 Task: Set a recurring 'Out of office' reminder for every weekday at 1:00 PM.
Action: Mouse moved to (54, 116)
Screenshot: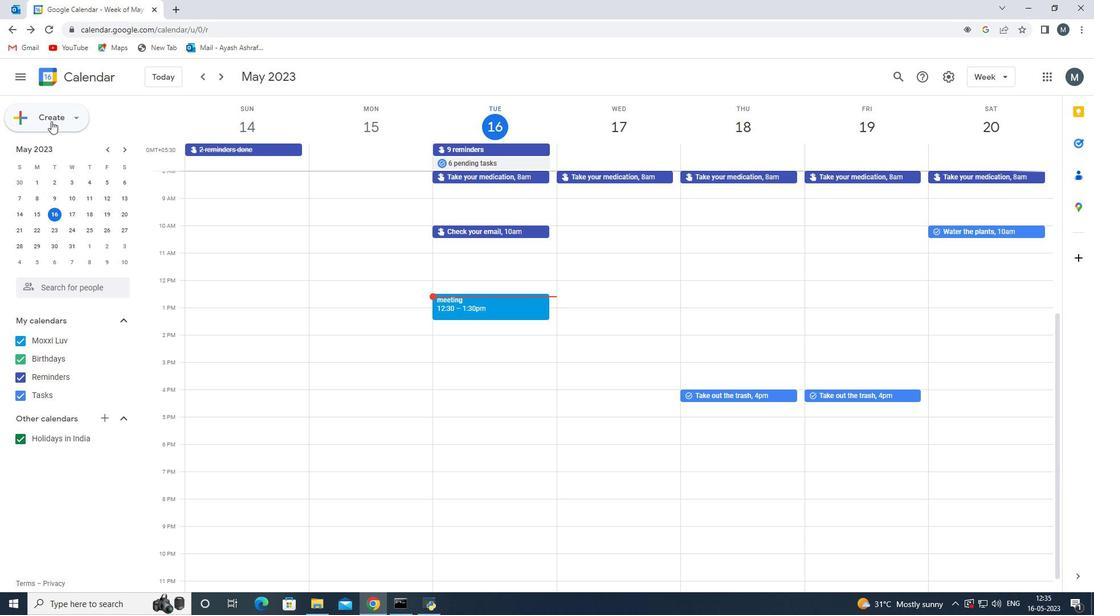 
Action: Mouse pressed left at (54, 116)
Screenshot: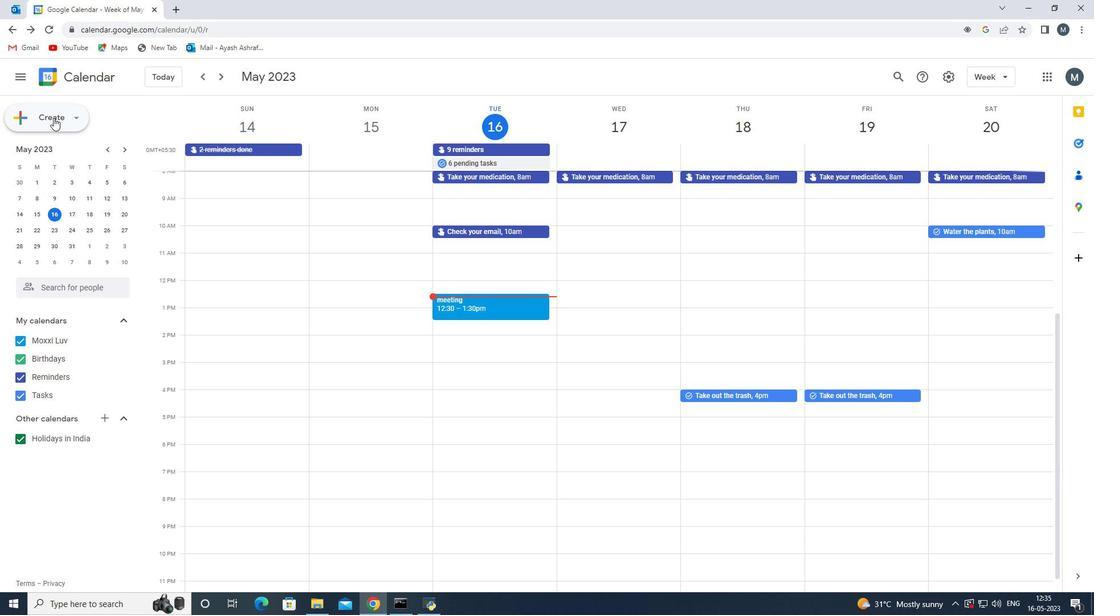 
Action: Mouse moved to (51, 152)
Screenshot: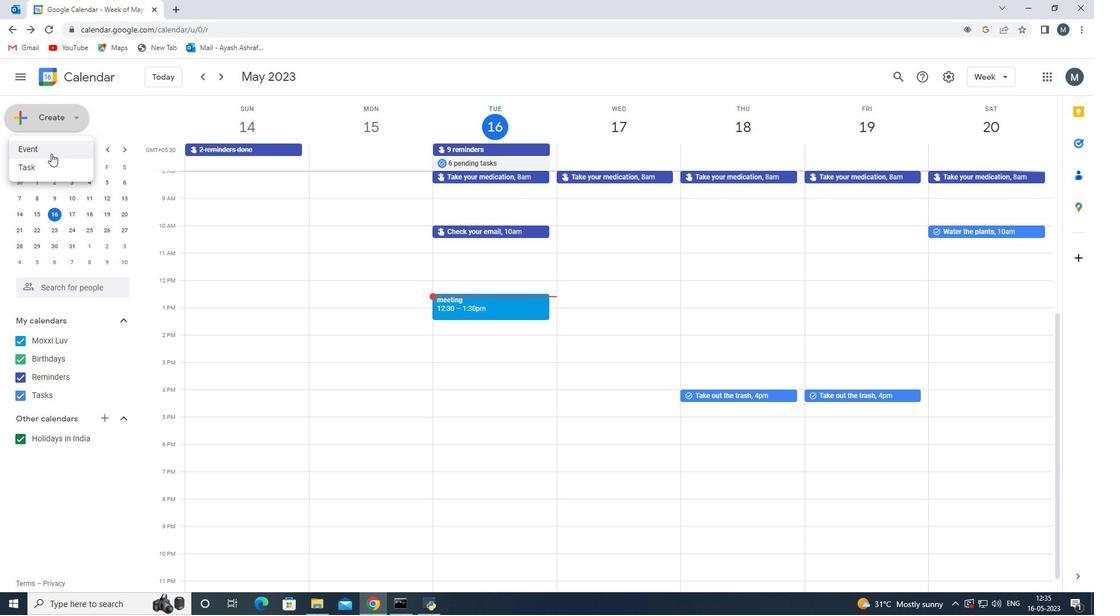 
Action: Mouse pressed left at (51, 152)
Screenshot: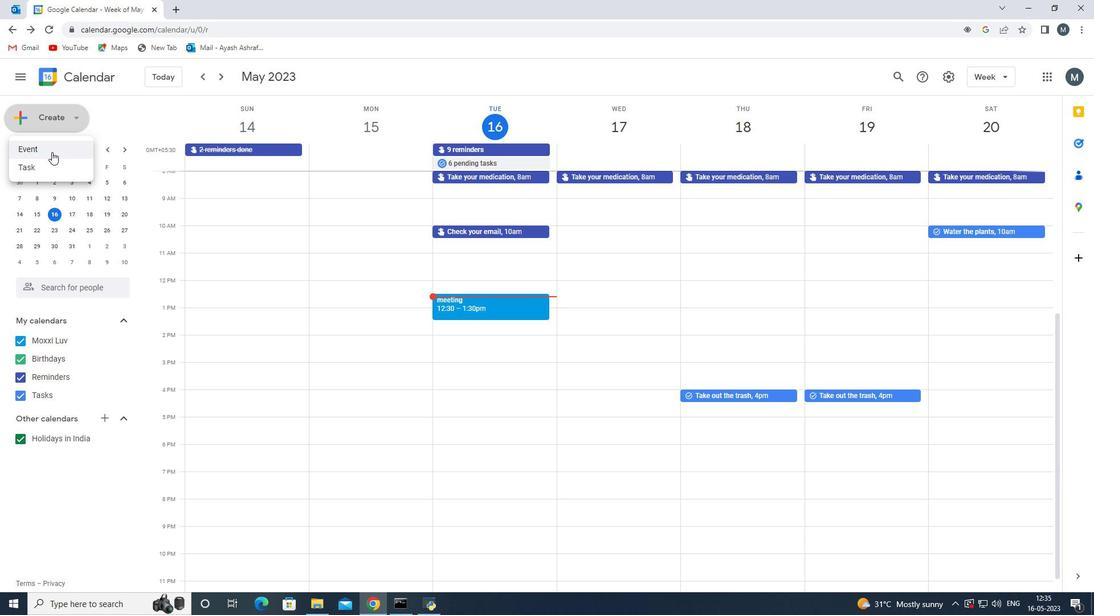 
Action: Mouse moved to (302, 253)
Screenshot: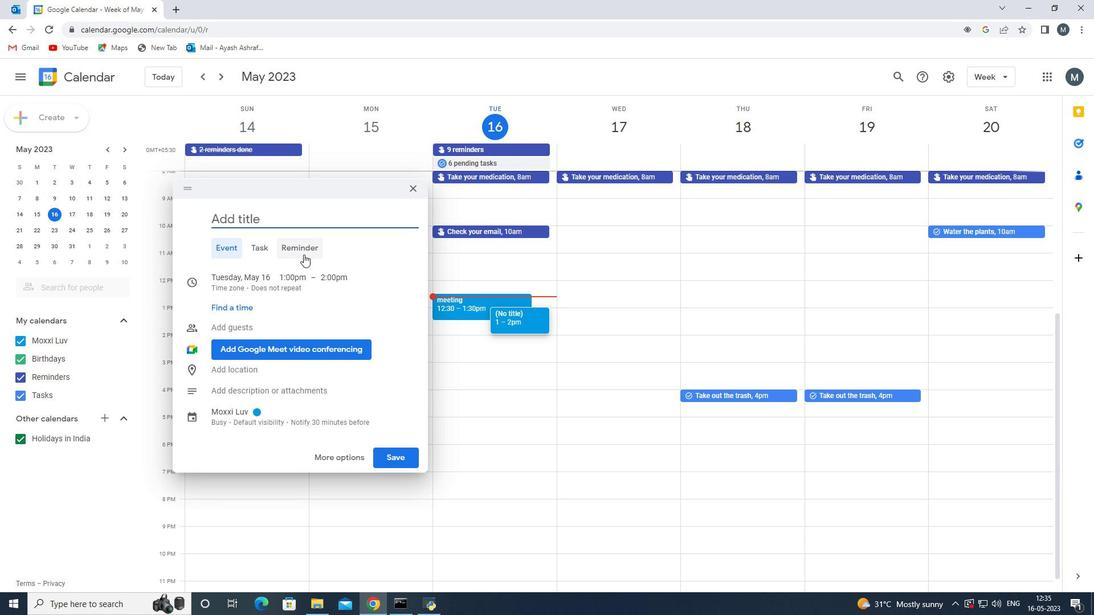 
Action: Mouse pressed left at (302, 253)
Screenshot: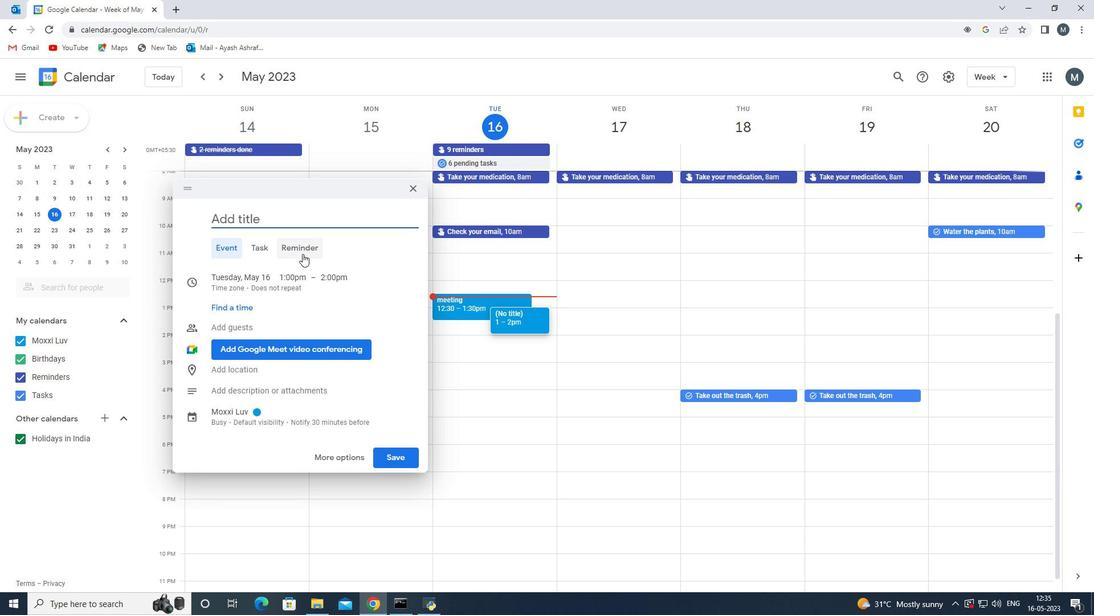 
Action: Mouse moved to (242, 219)
Screenshot: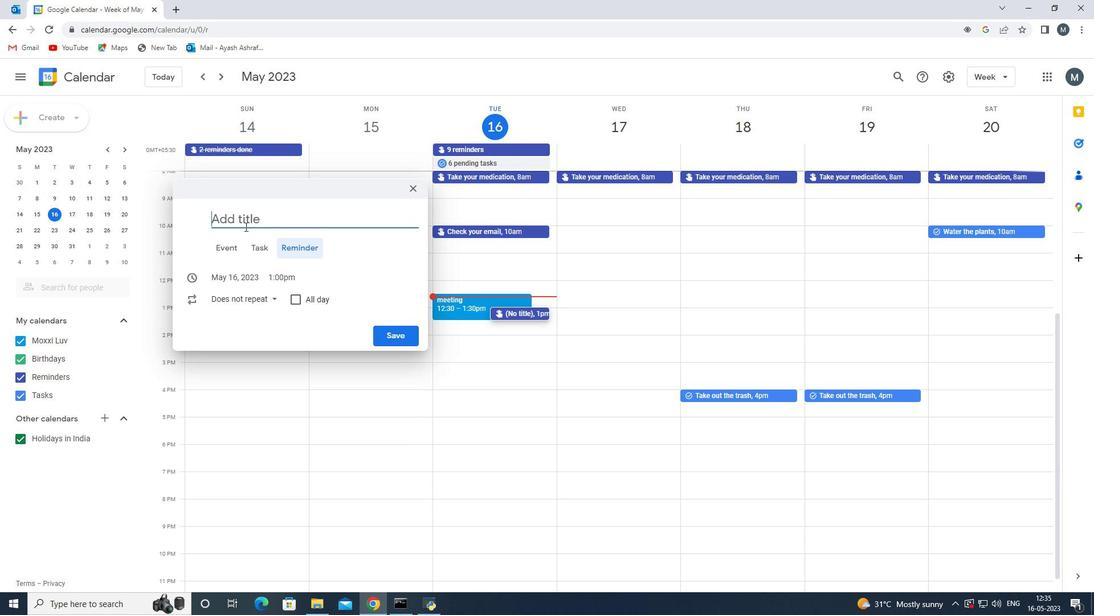 
Action: Mouse pressed left at (242, 219)
Screenshot: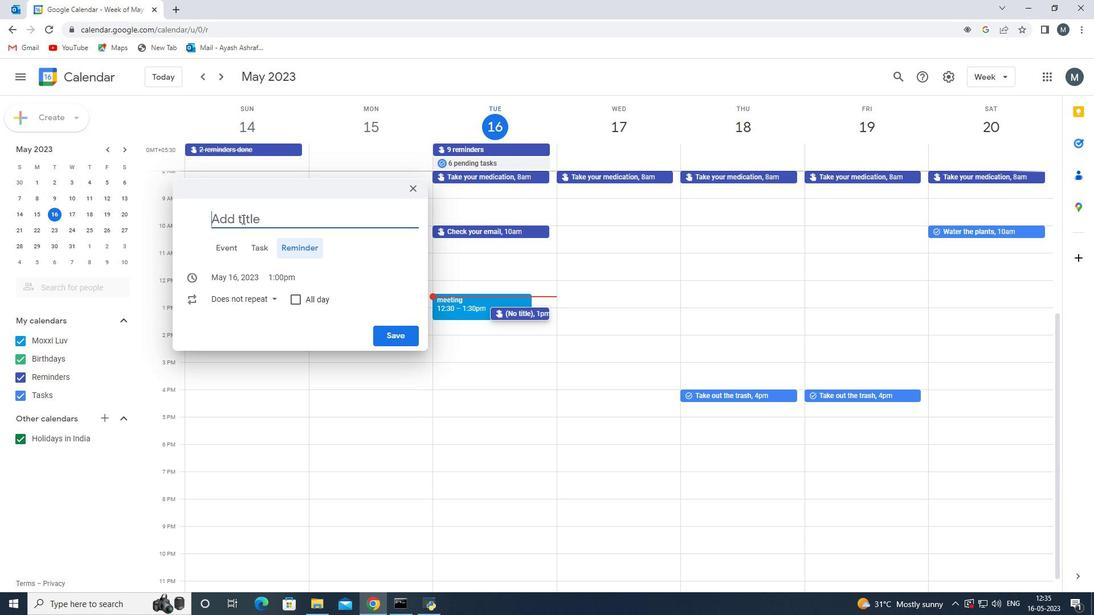 
Action: Key pressed <Key.shift><Key.shift><Key.shift><Key.shift><Key.shift><Key.shift><Key.shift><Key.shift><Key.shift><Key.shift><Key.shift><Key.shift>Out<Key.space>of<Key.space>office<Key.space>
Screenshot: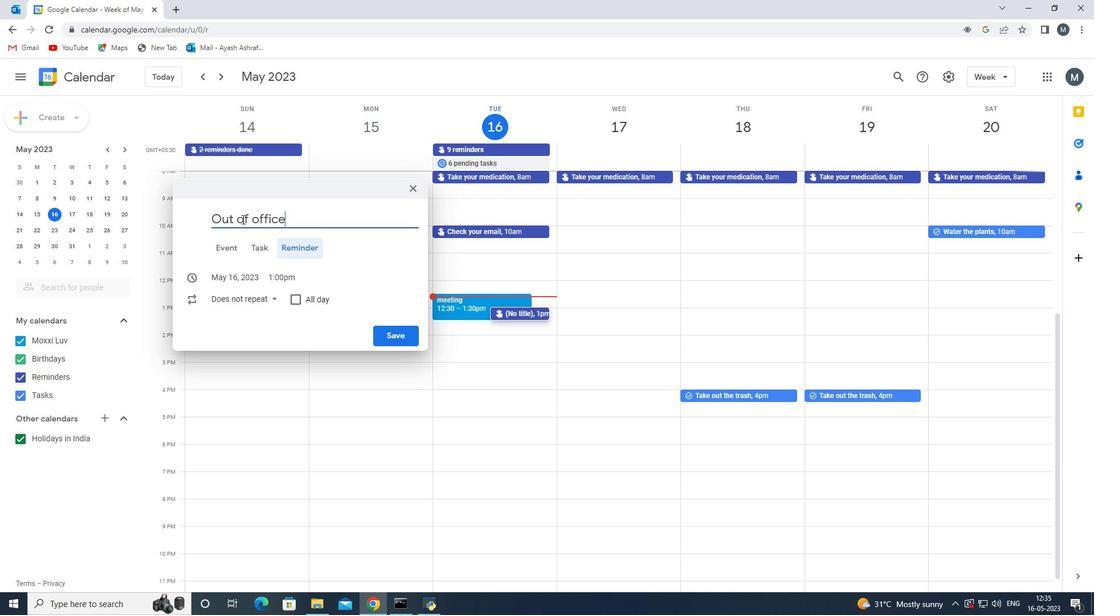 
Action: Mouse moved to (228, 283)
Screenshot: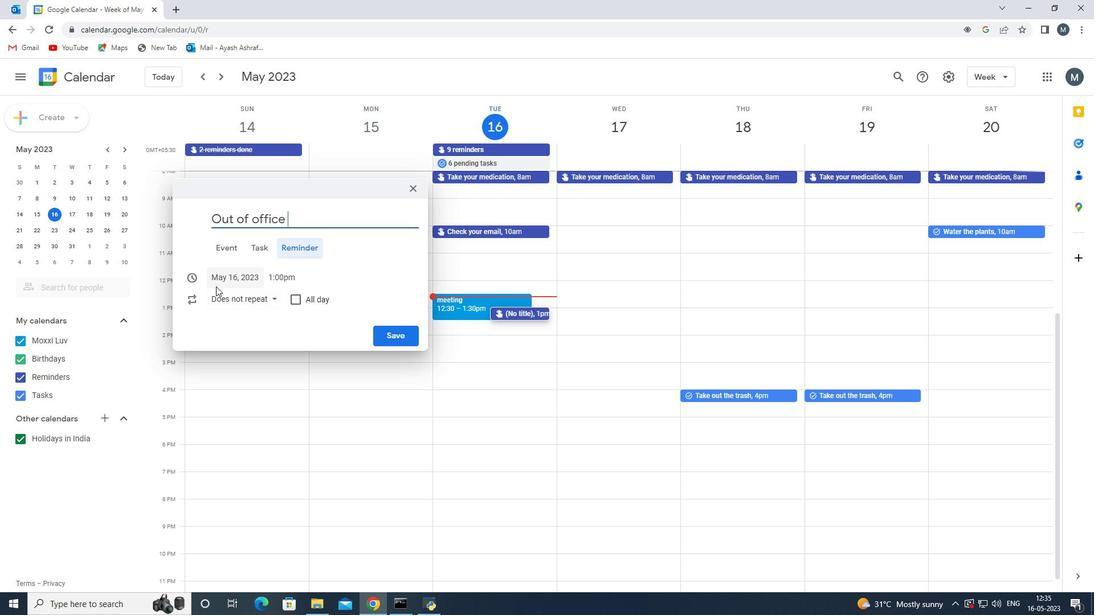 
Action: Mouse pressed left at (228, 283)
Screenshot: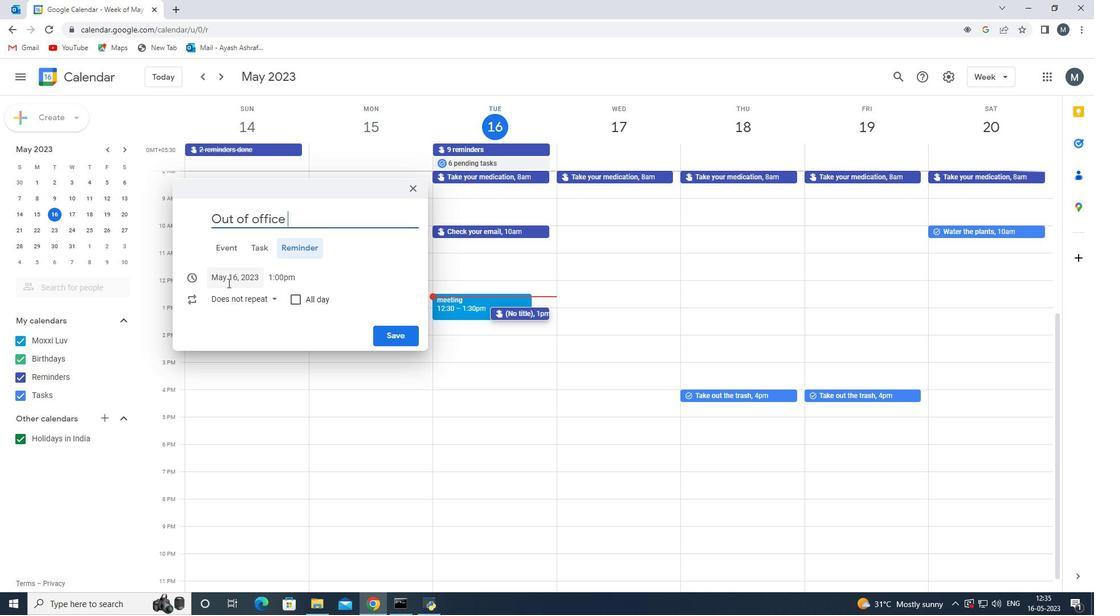 
Action: Mouse moved to (271, 352)
Screenshot: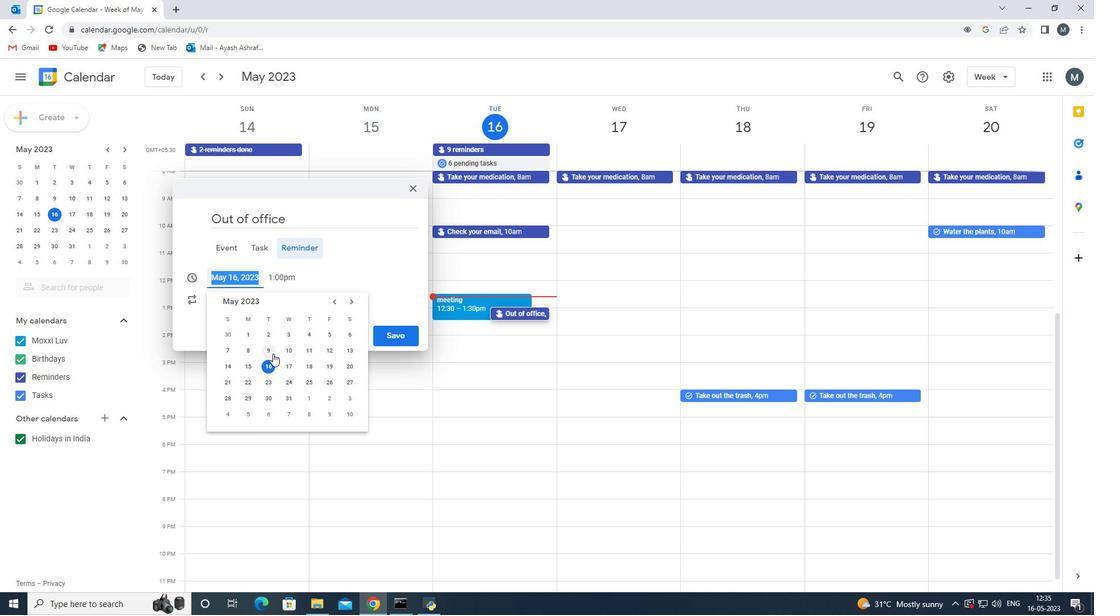 
Action: Mouse pressed left at (271, 352)
Screenshot: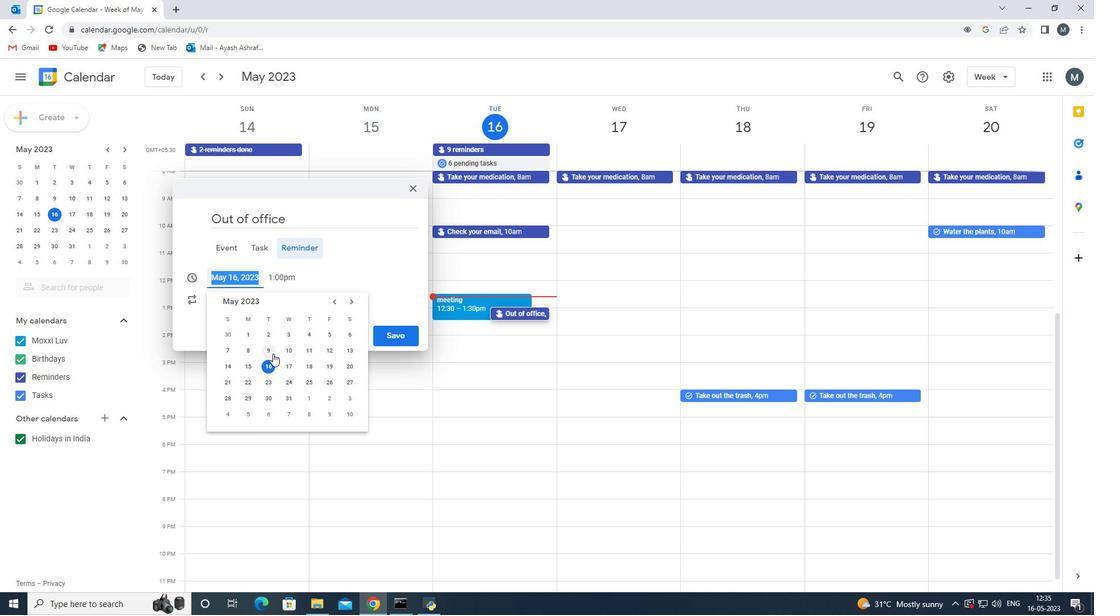 
Action: Mouse moved to (273, 281)
Screenshot: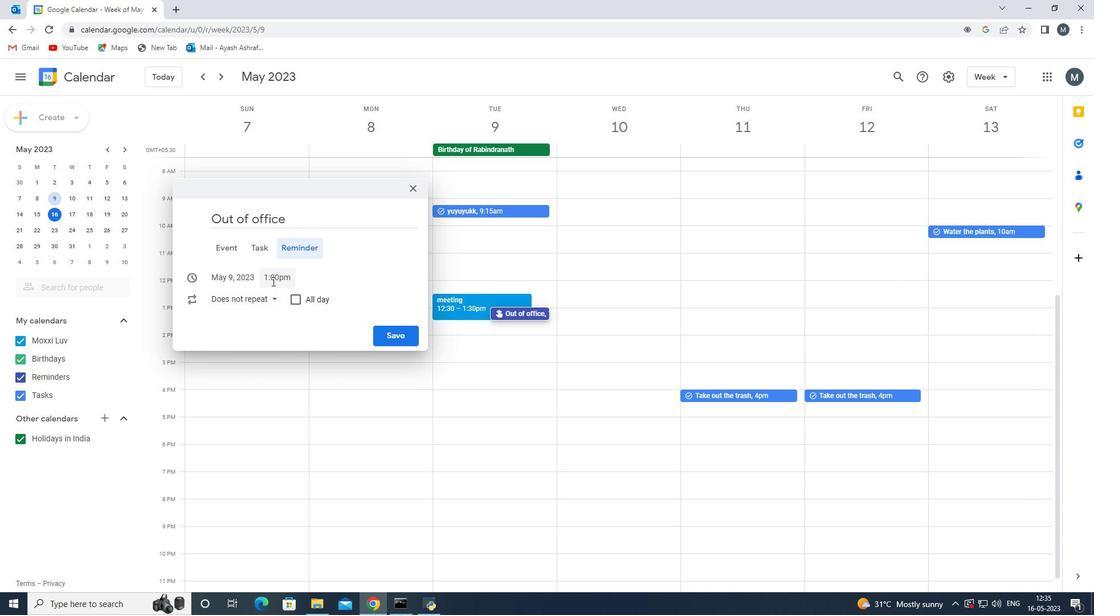 
Action: Mouse pressed left at (273, 281)
Screenshot: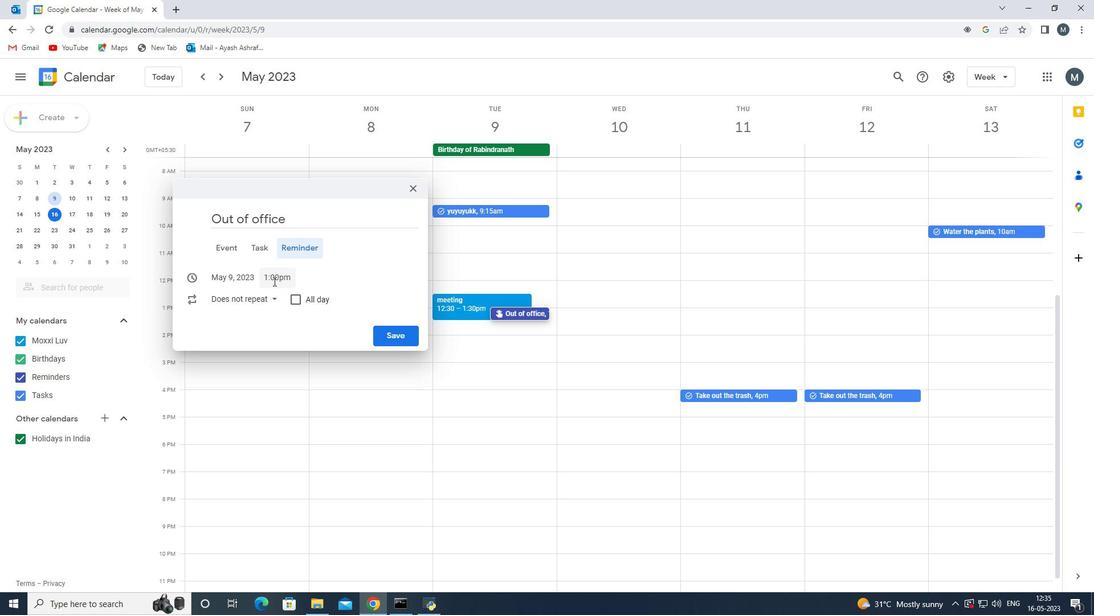 
Action: Mouse moved to (278, 328)
Screenshot: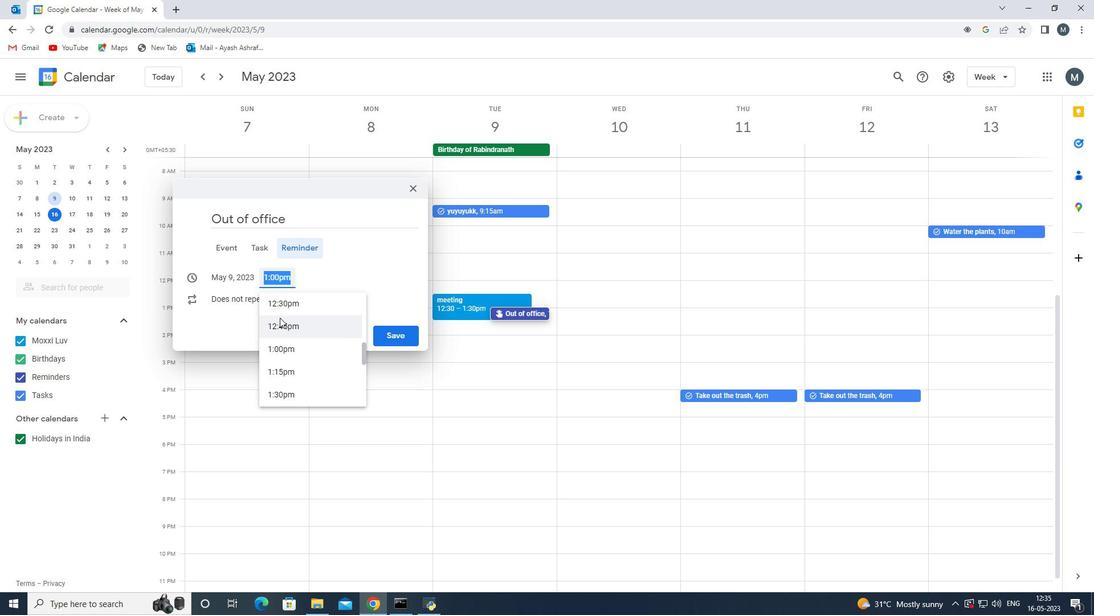 
Action: Mouse pressed left at (278, 328)
Screenshot: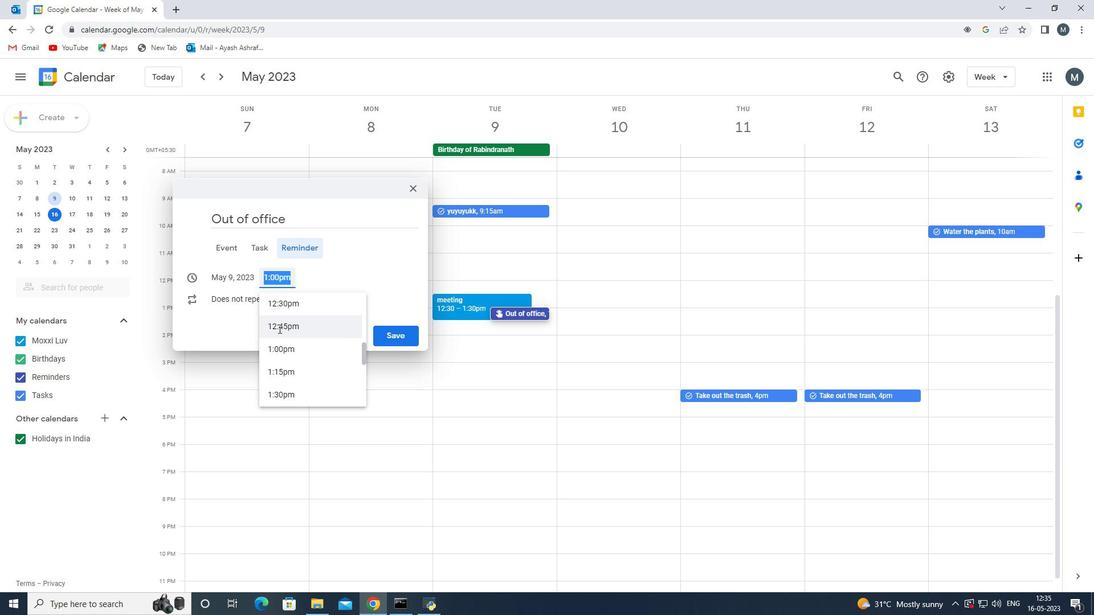 
Action: Mouse moved to (291, 299)
Screenshot: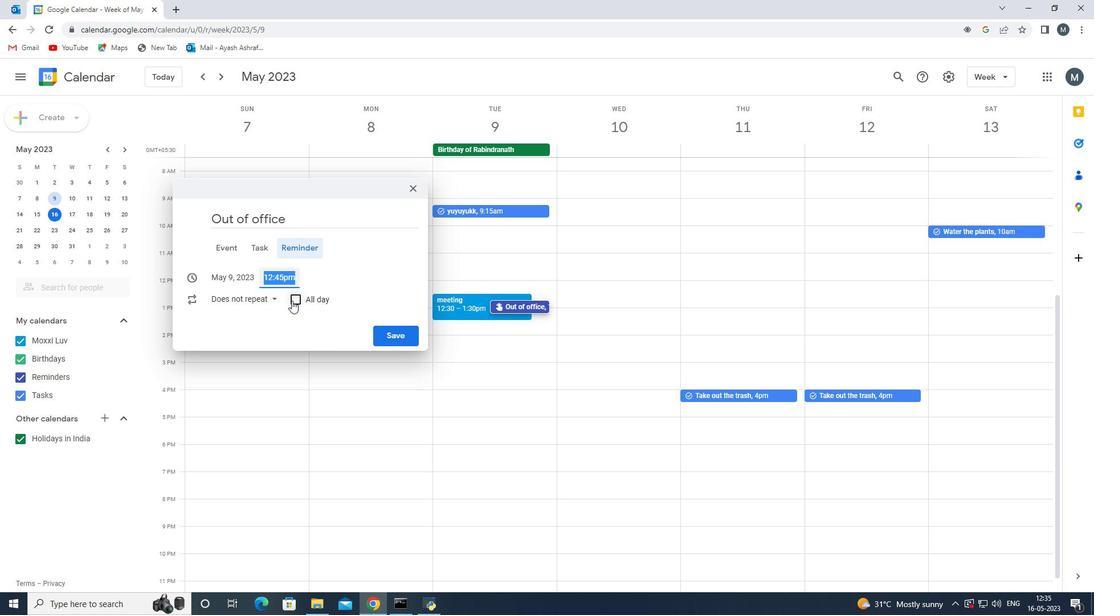 
Action: Mouse pressed left at (291, 299)
Screenshot: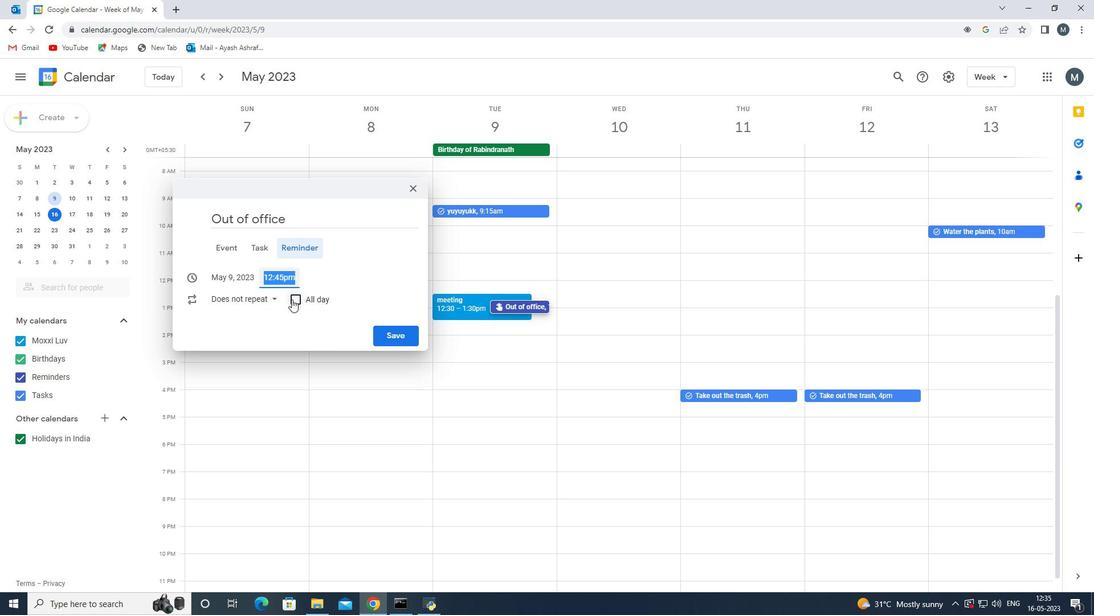 
Action: Mouse moved to (271, 263)
Screenshot: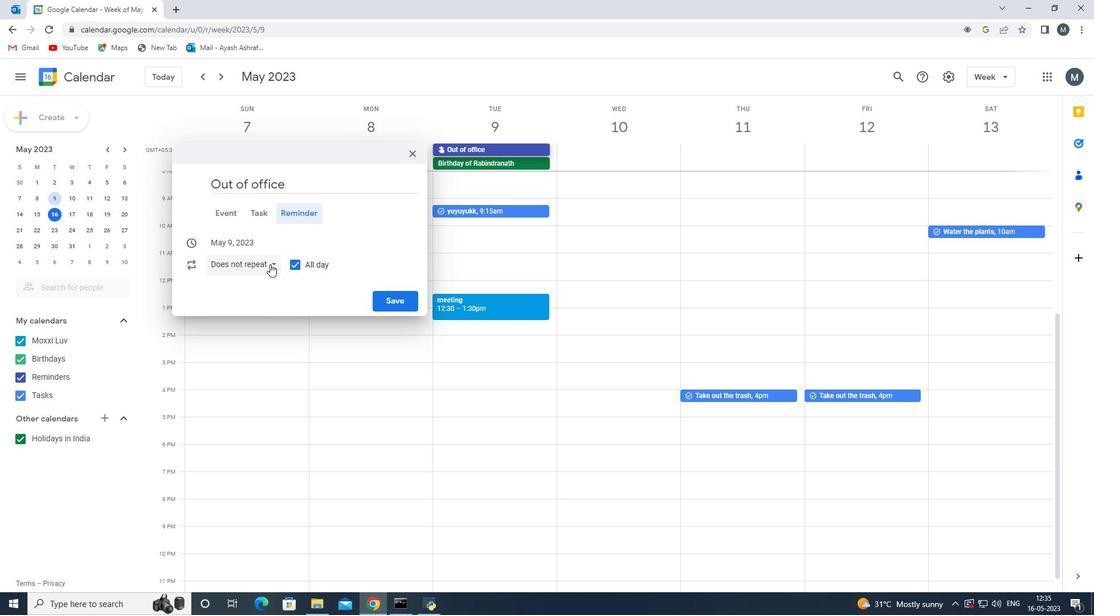 
Action: Mouse pressed left at (271, 263)
Screenshot: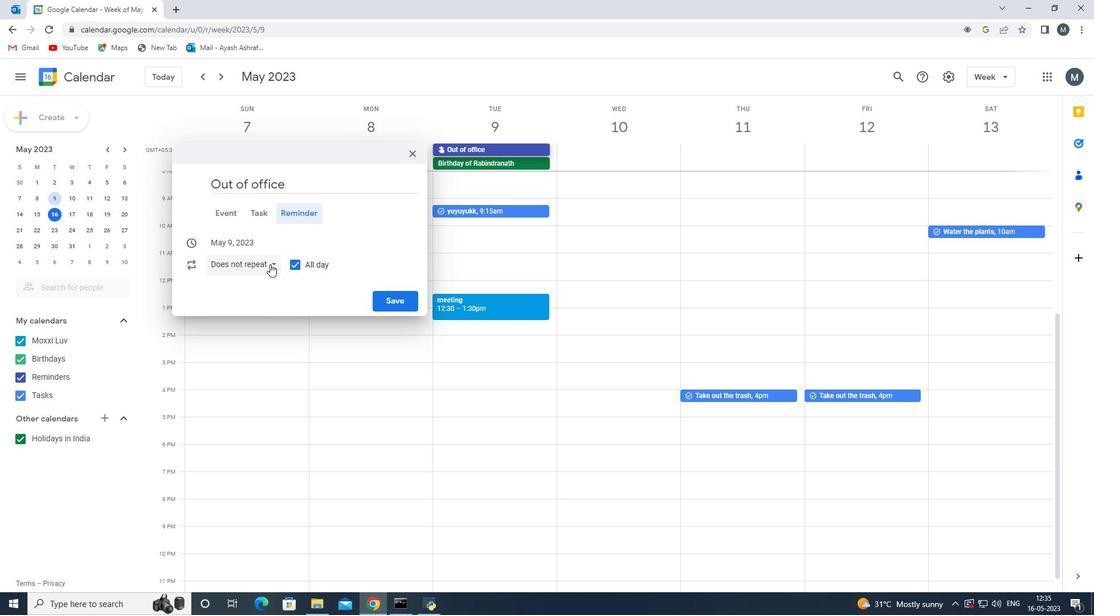 
Action: Mouse moved to (257, 368)
Screenshot: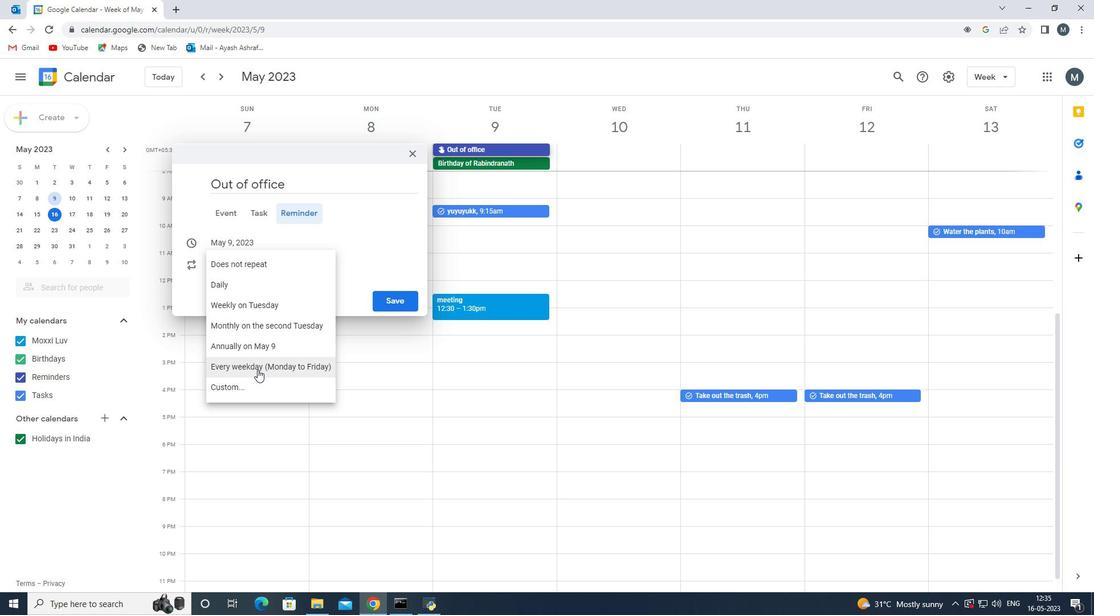 
Action: Mouse pressed left at (257, 368)
Screenshot: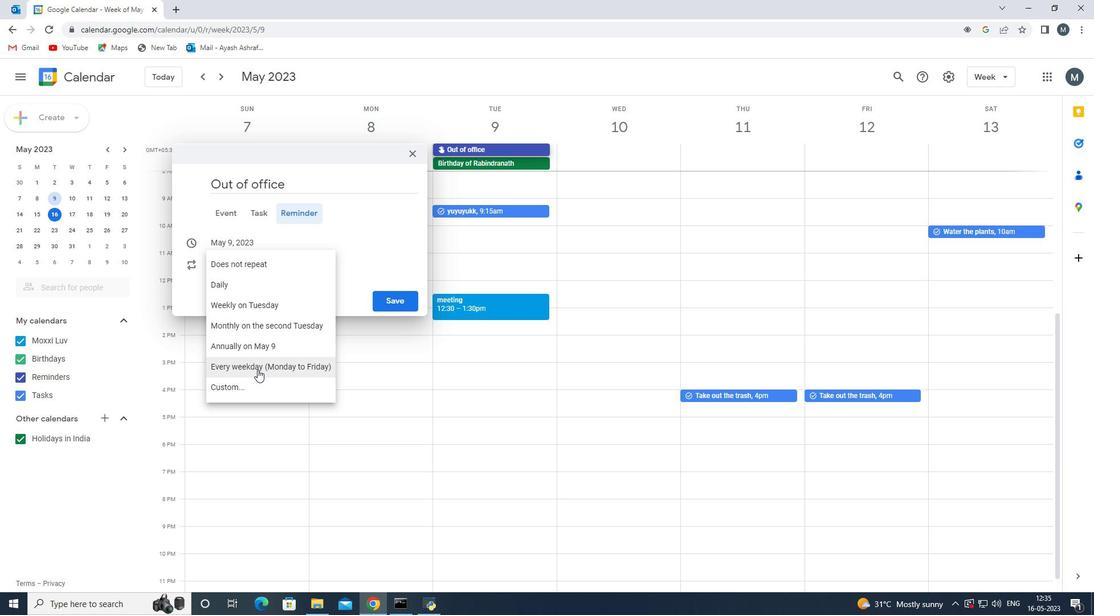 
Action: Mouse moved to (384, 303)
Screenshot: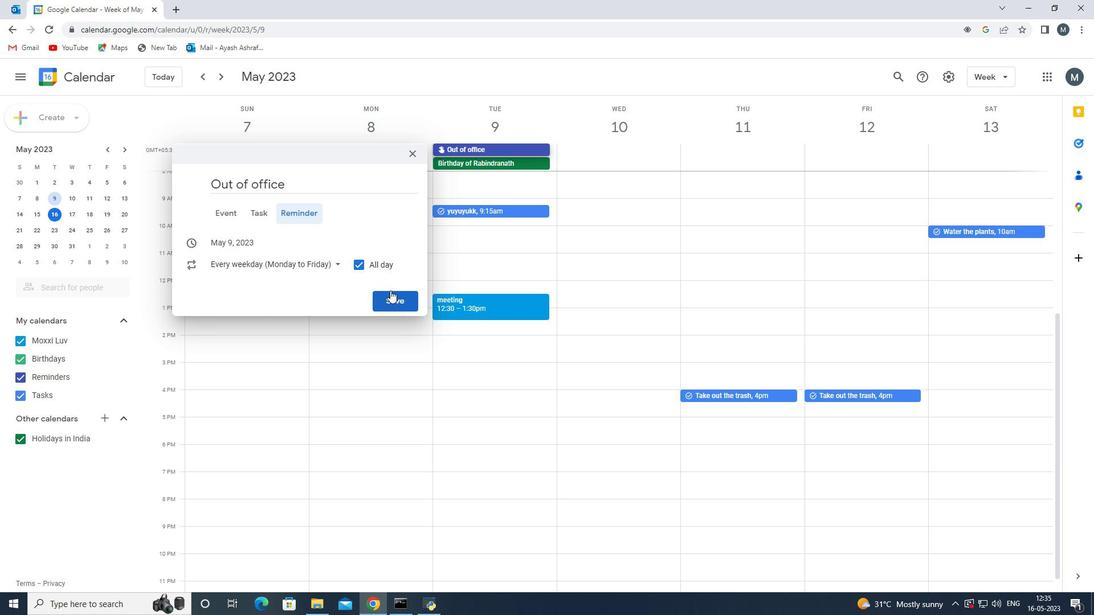 
Action: Mouse pressed left at (384, 303)
Screenshot: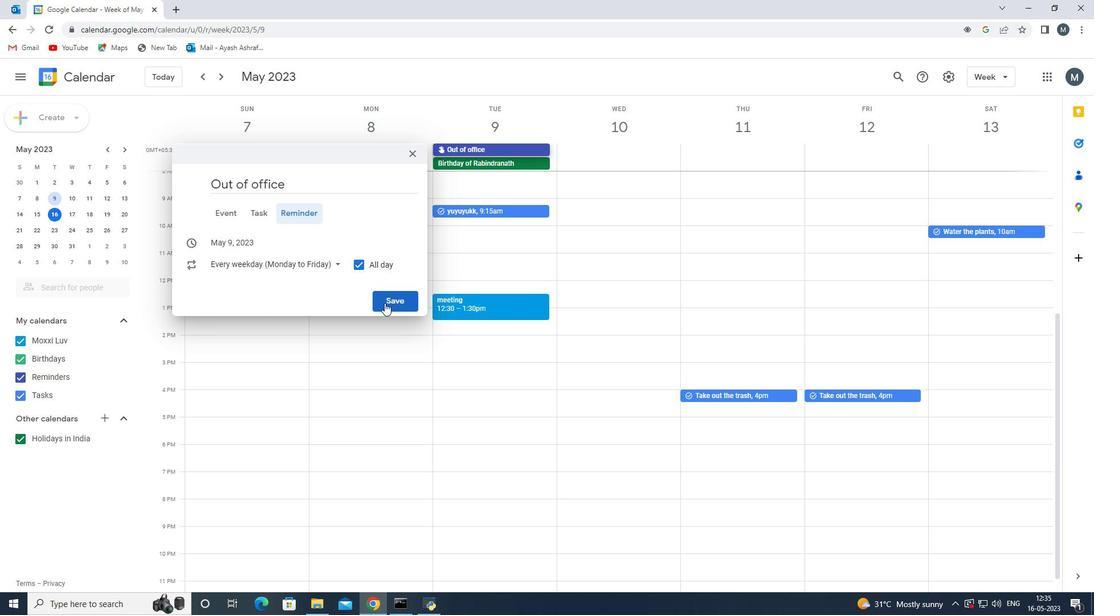 
Action: Mouse moved to (200, 341)
Screenshot: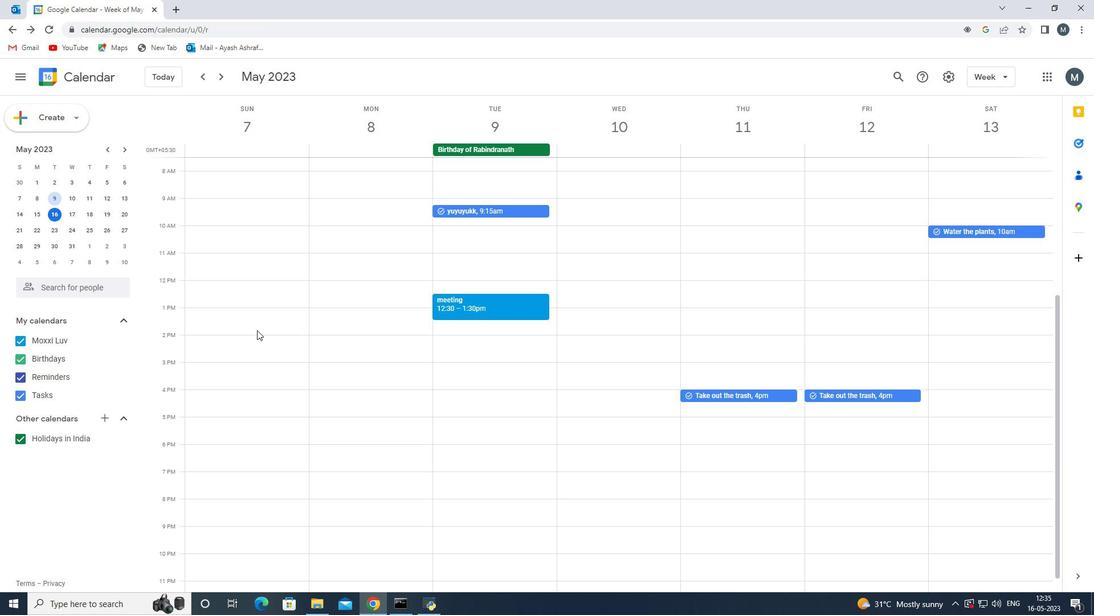 
Action: Mouse scrolled (200, 342) with delta (0, 0)
Screenshot: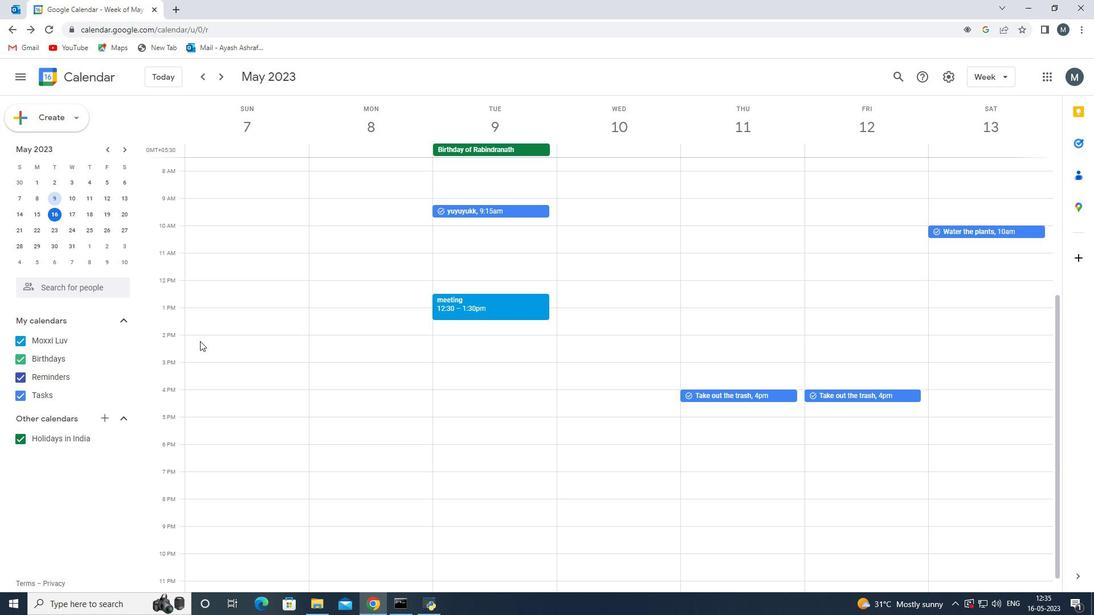 
Action: Mouse scrolled (200, 342) with delta (0, 0)
Screenshot: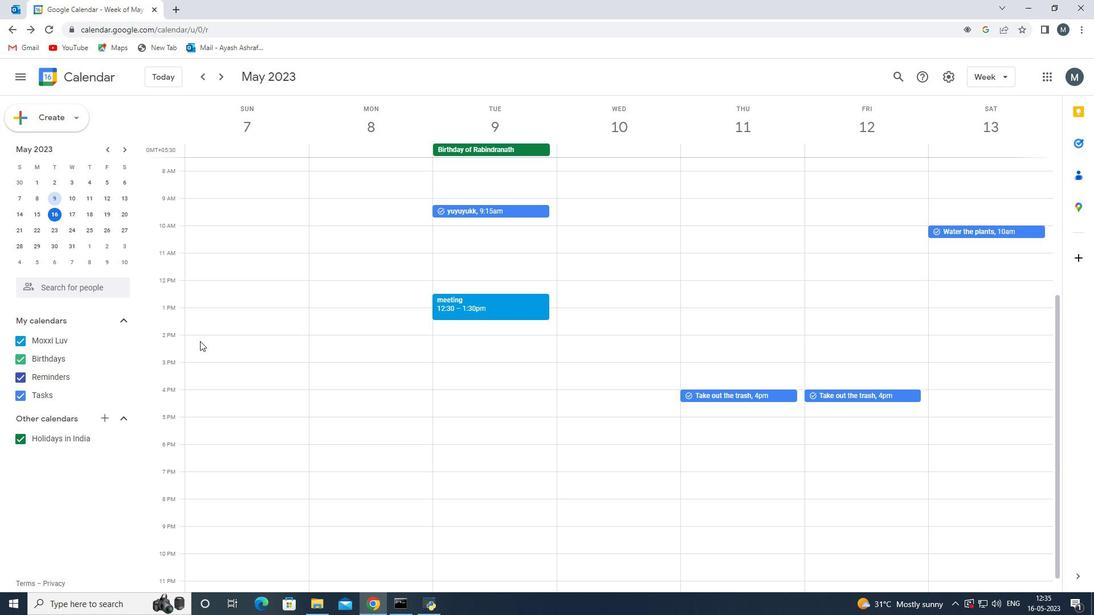
Action: Mouse scrolled (200, 342) with delta (0, 0)
Screenshot: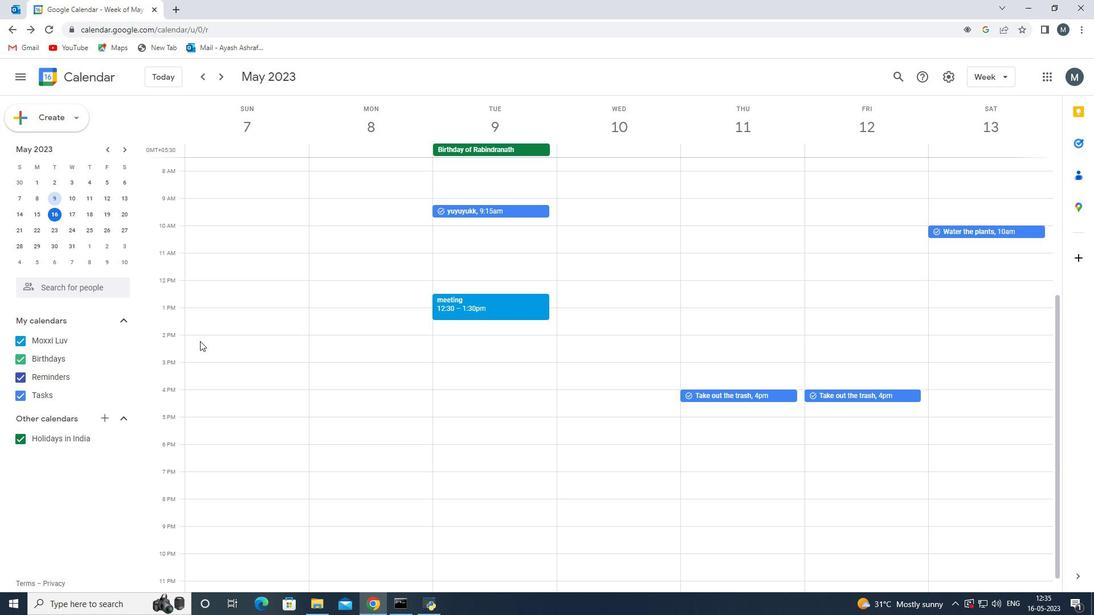 
Action: Mouse scrolled (200, 342) with delta (0, 0)
Screenshot: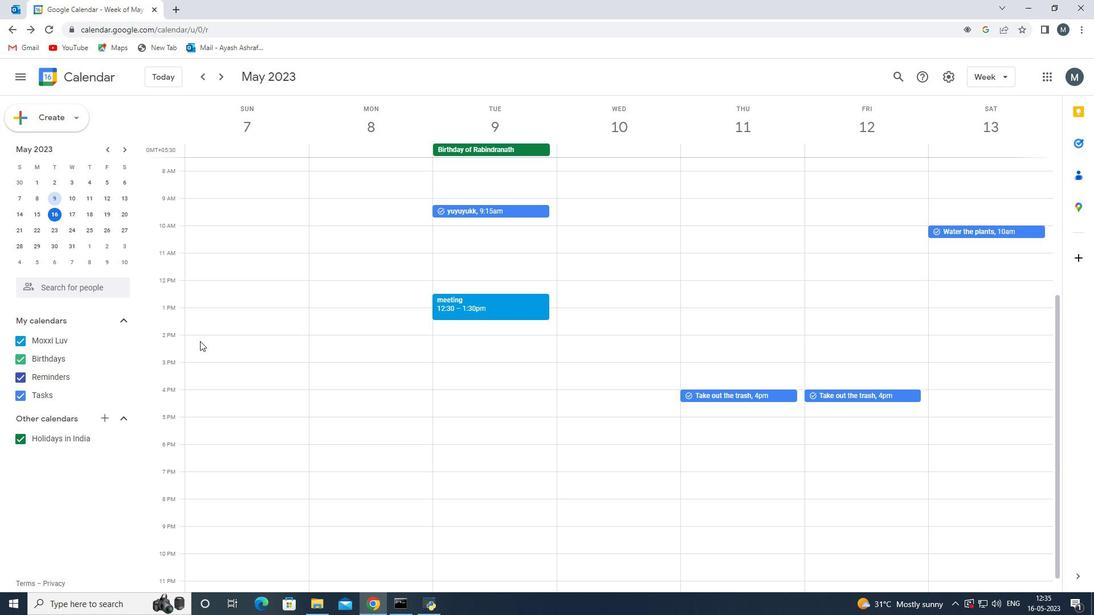 
Action: Mouse moved to (96, 250)
Screenshot: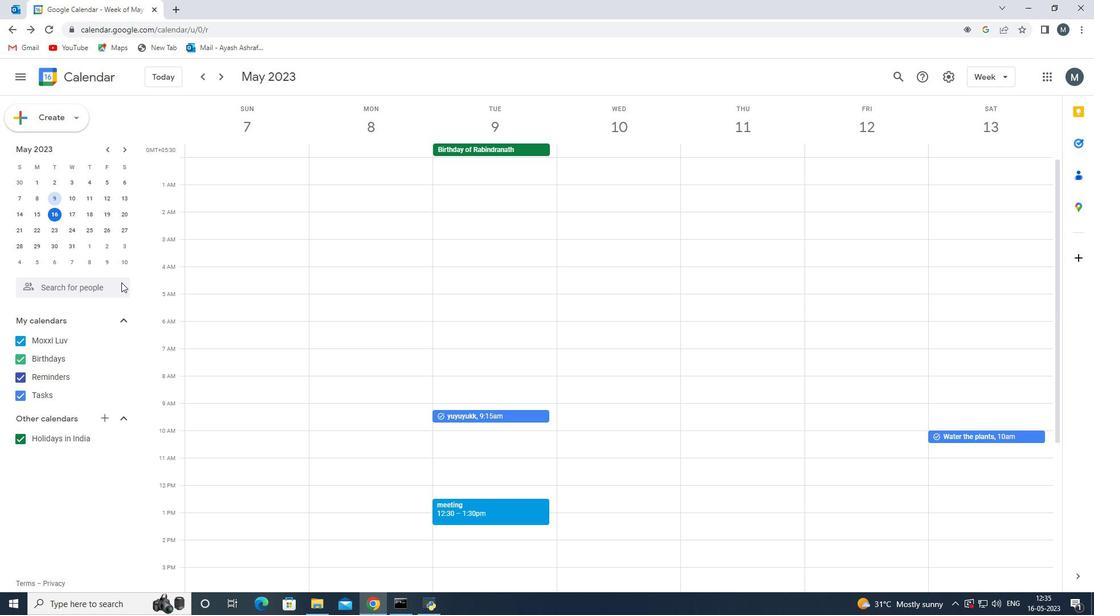 
Action: Mouse scrolled (96, 250) with delta (0, 0)
Screenshot: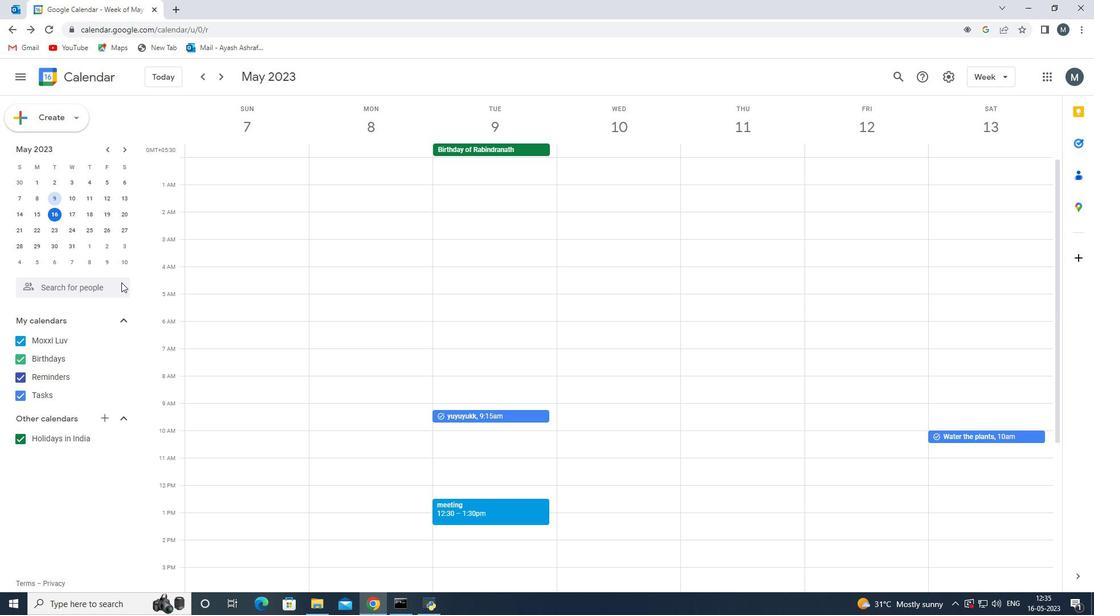 
Action: Mouse scrolled (96, 250) with delta (0, 0)
Screenshot: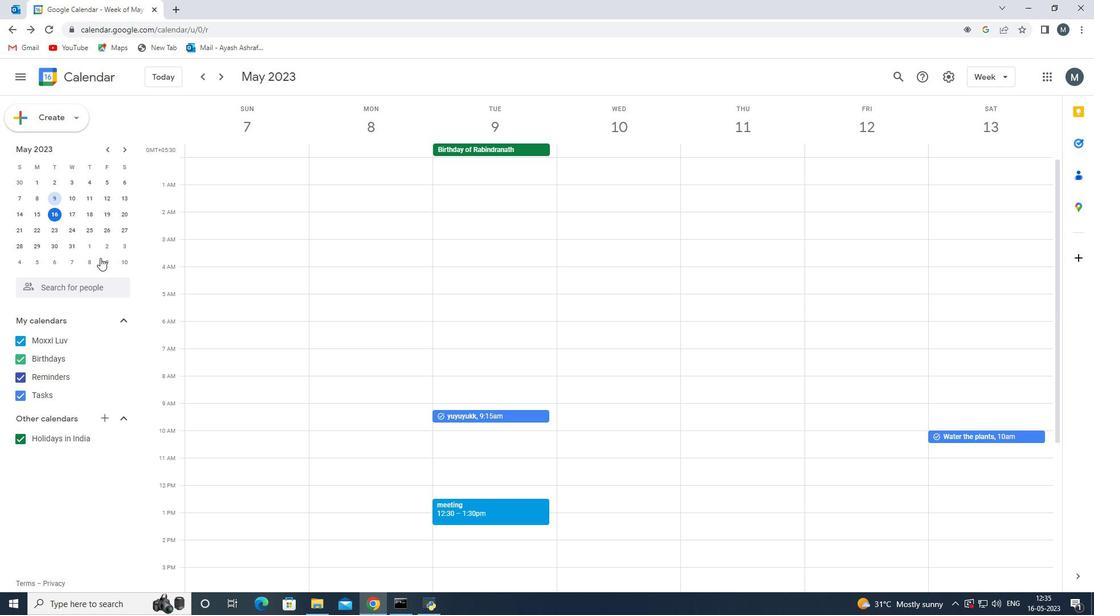 
Action: Mouse moved to (109, 385)
Screenshot: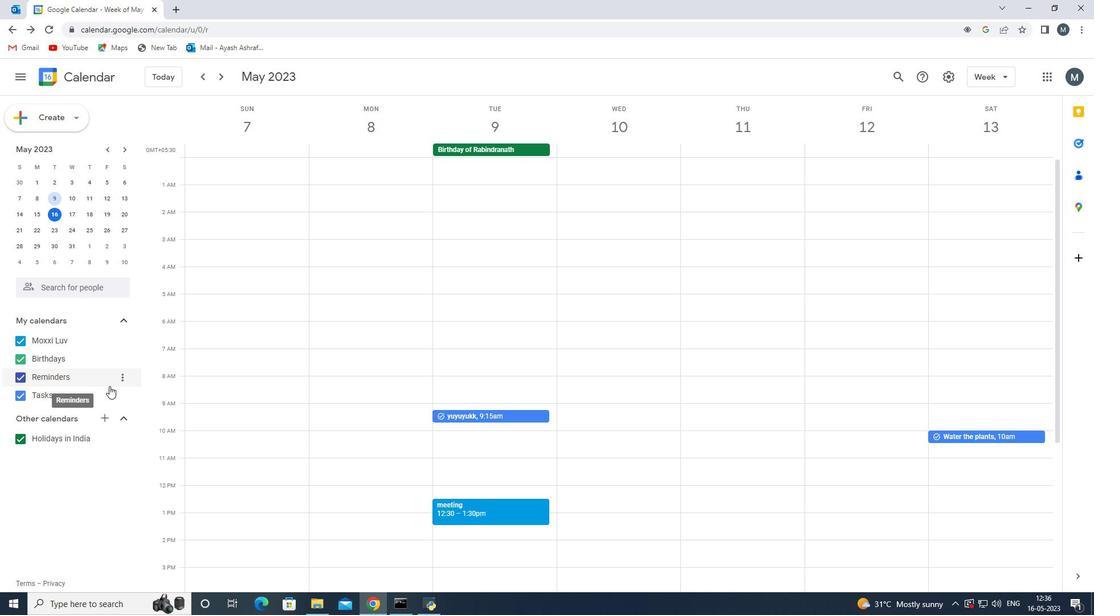 
Action: Mouse scrolled (109, 384) with delta (0, 0)
Screenshot: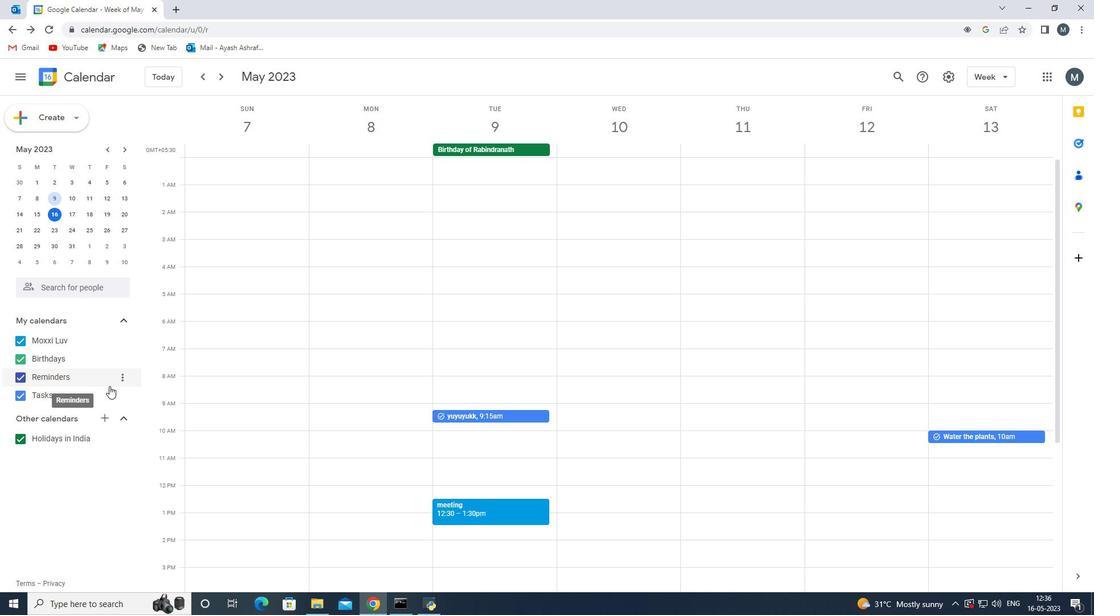 
Action: Mouse scrolled (109, 384) with delta (0, 0)
Screenshot: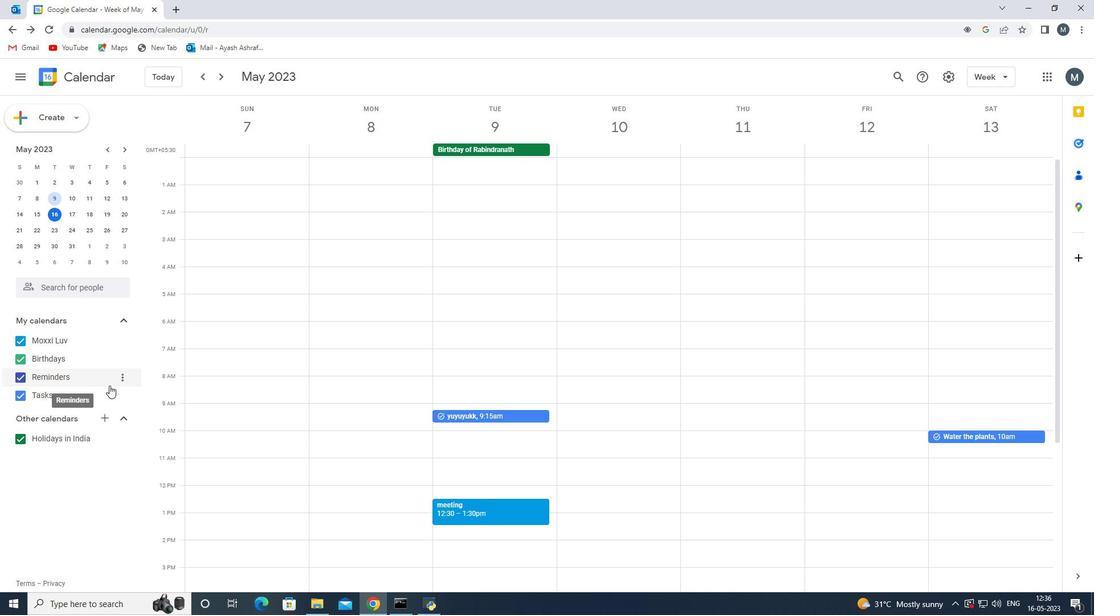 
Action: Mouse moved to (102, 185)
Screenshot: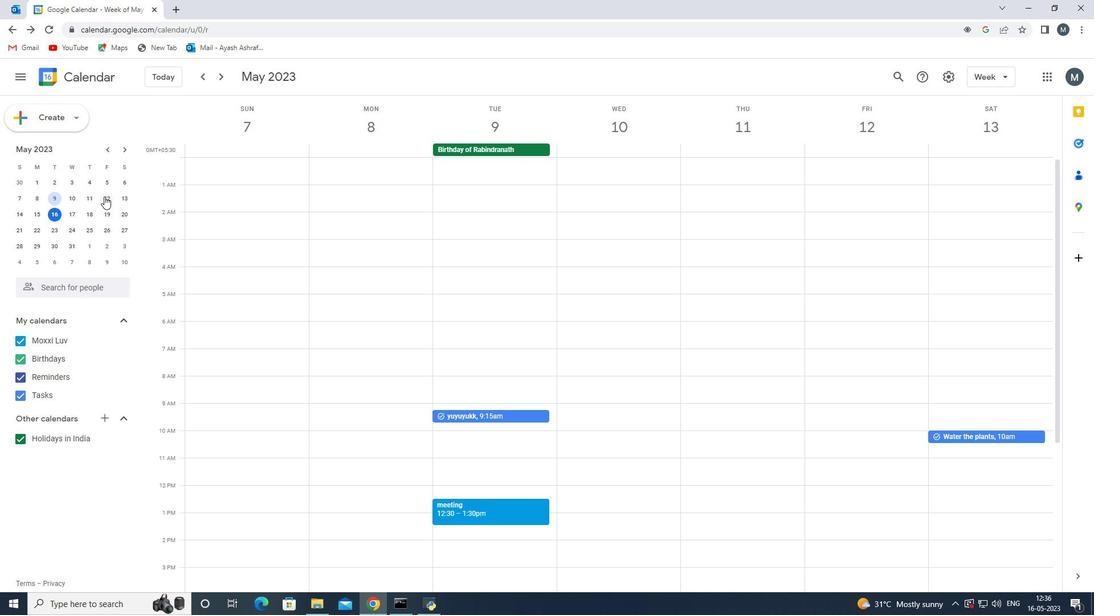 
Action: Mouse scrolled (102, 186) with delta (0, 0)
Screenshot: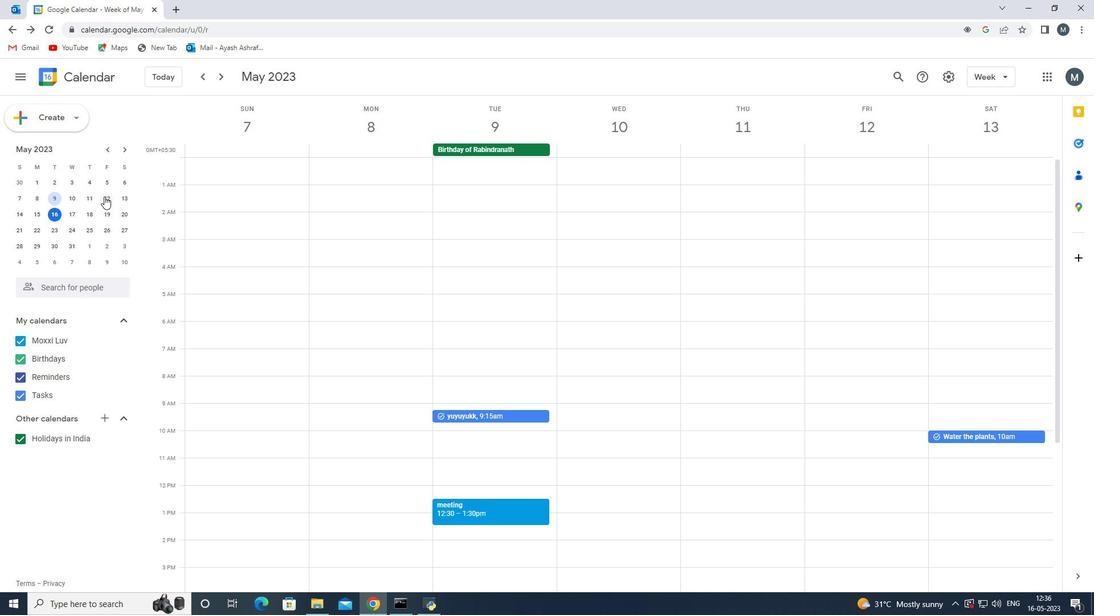 
Action: Mouse moved to (60, 120)
Screenshot: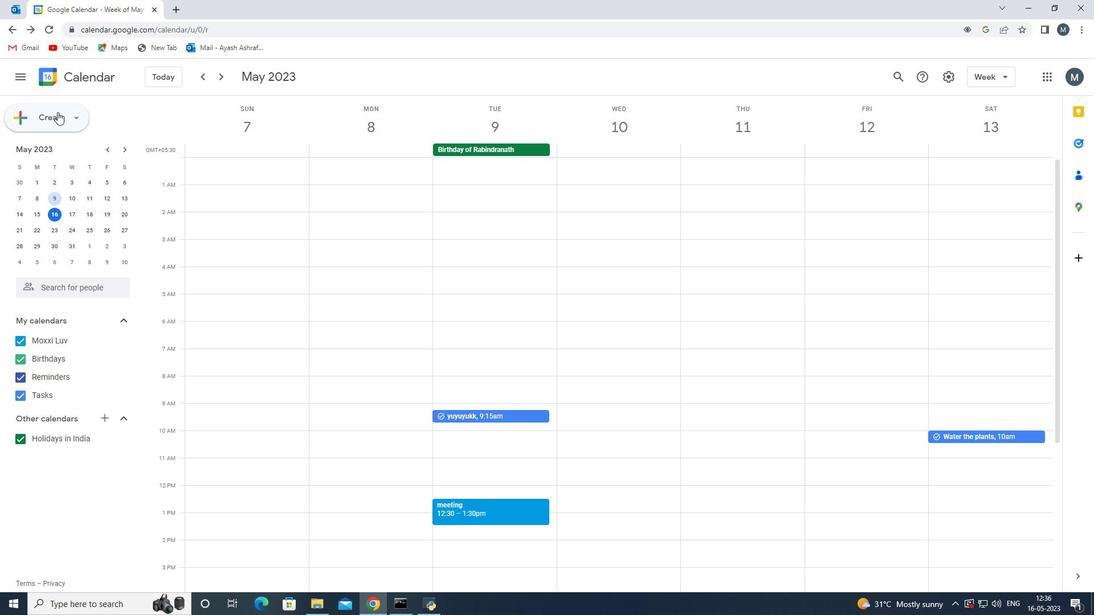 
Action: Mouse pressed left at (60, 120)
Screenshot: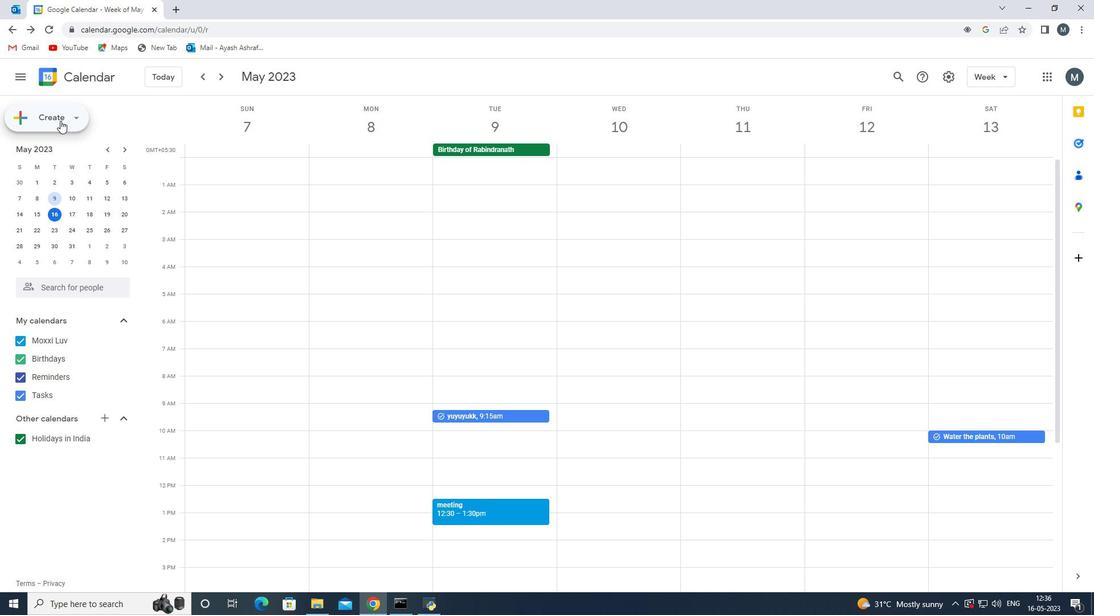 
Action: Mouse moved to (59, 153)
Screenshot: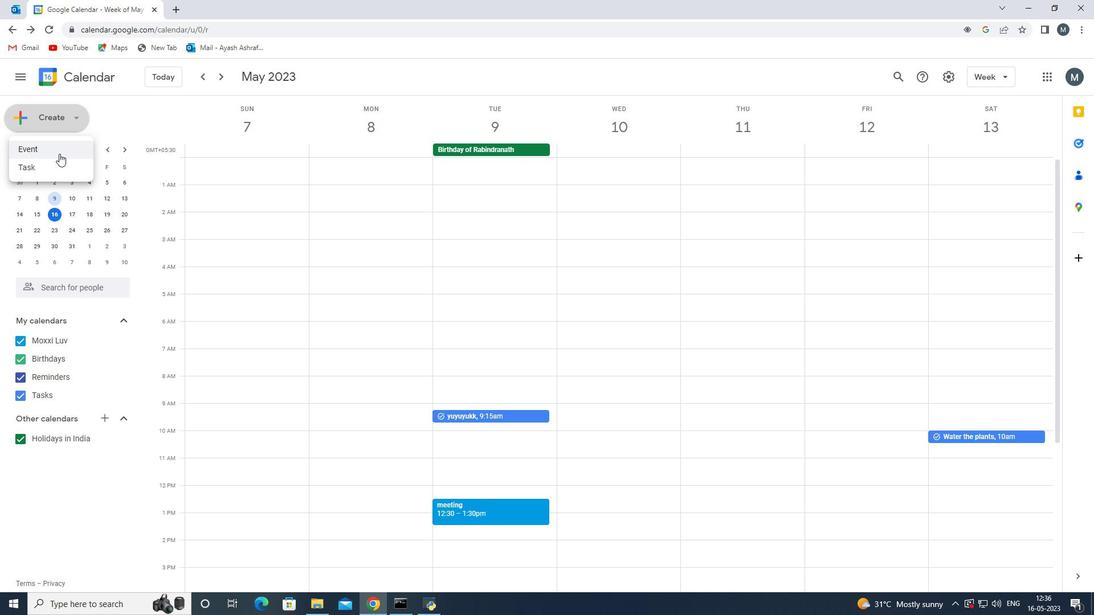 
Action: Mouse pressed left at (59, 153)
Screenshot: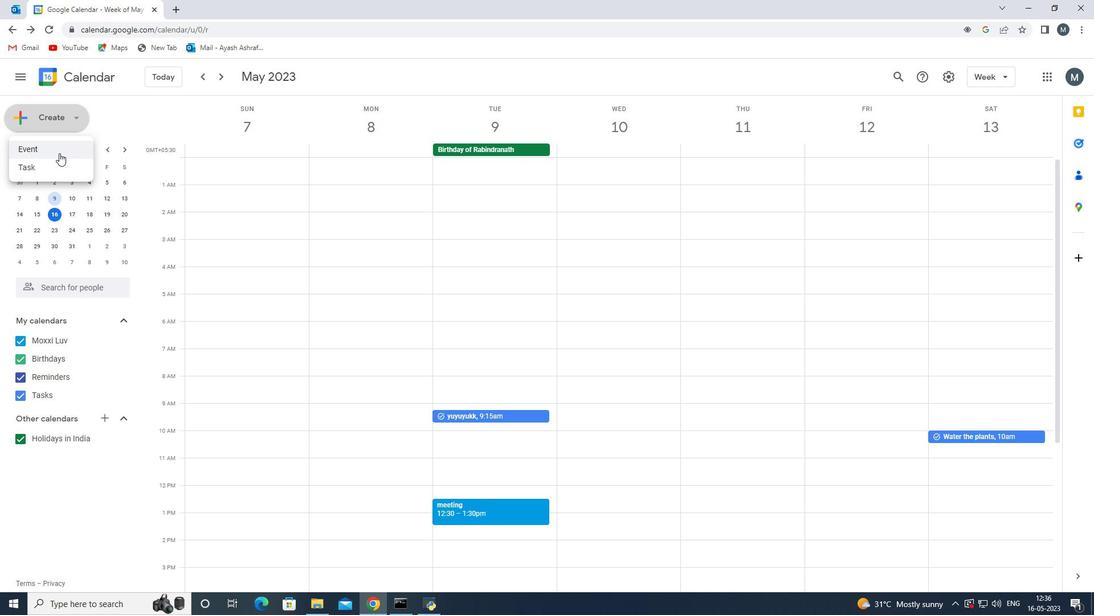 
Action: Mouse moved to (262, 355)
Screenshot: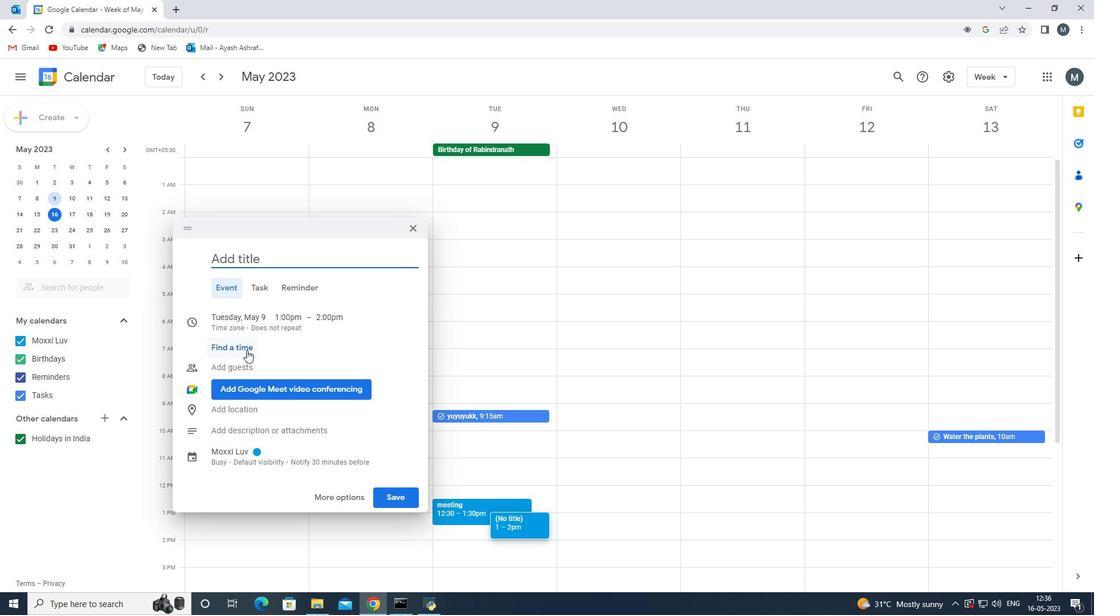 
Action: Mouse scrolled (262, 354) with delta (0, 0)
Screenshot: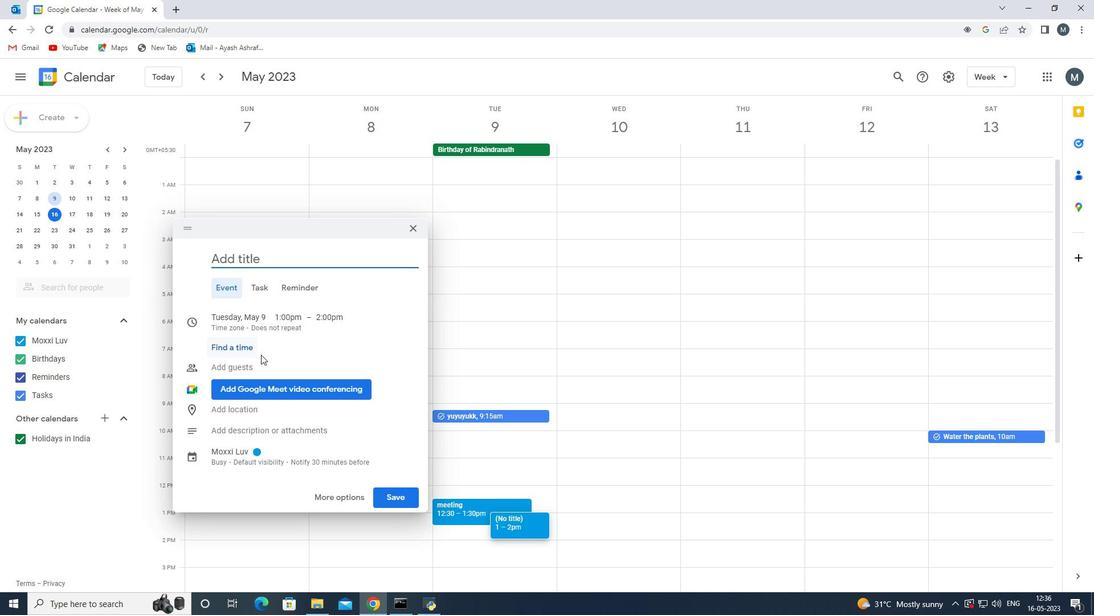 
Action: Mouse moved to (343, 491)
Screenshot: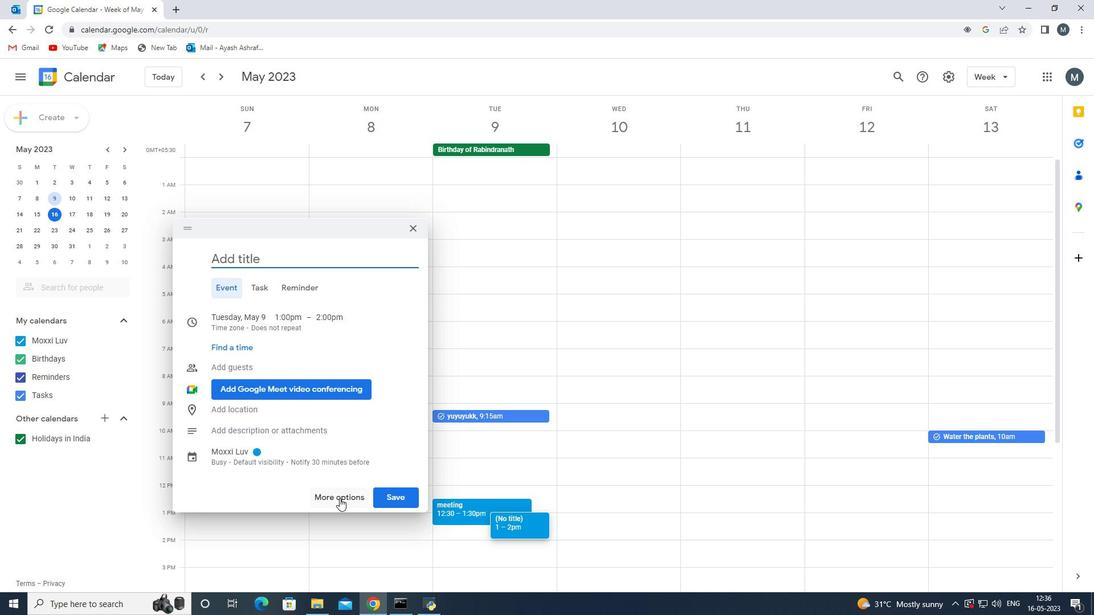 
Action: Mouse pressed left at (343, 491)
Screenshot: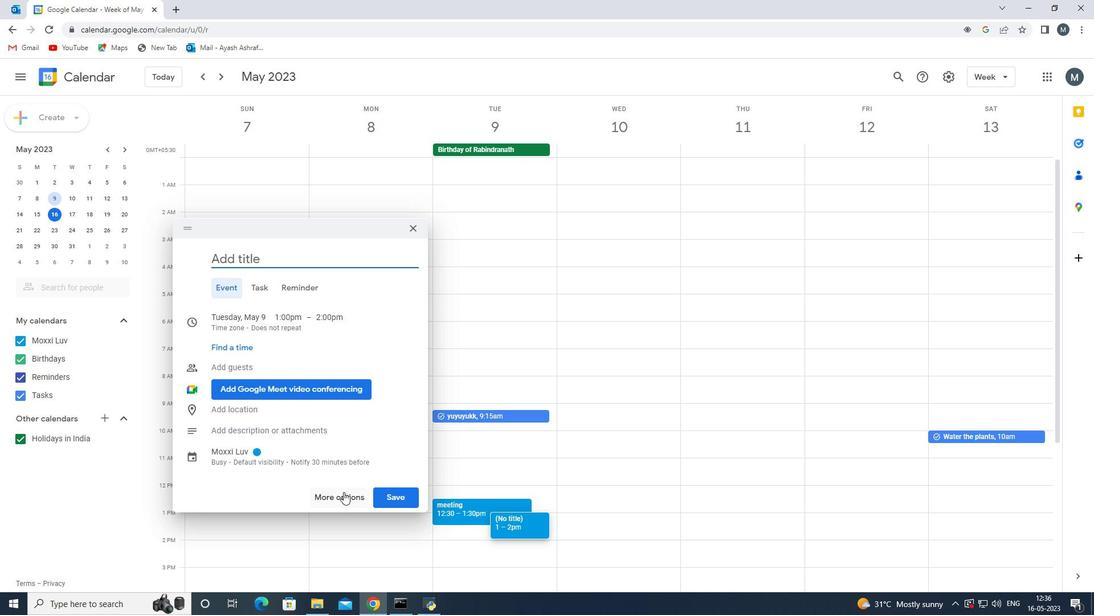 
Action: Mouse moved to (146, 362)
Screenshot: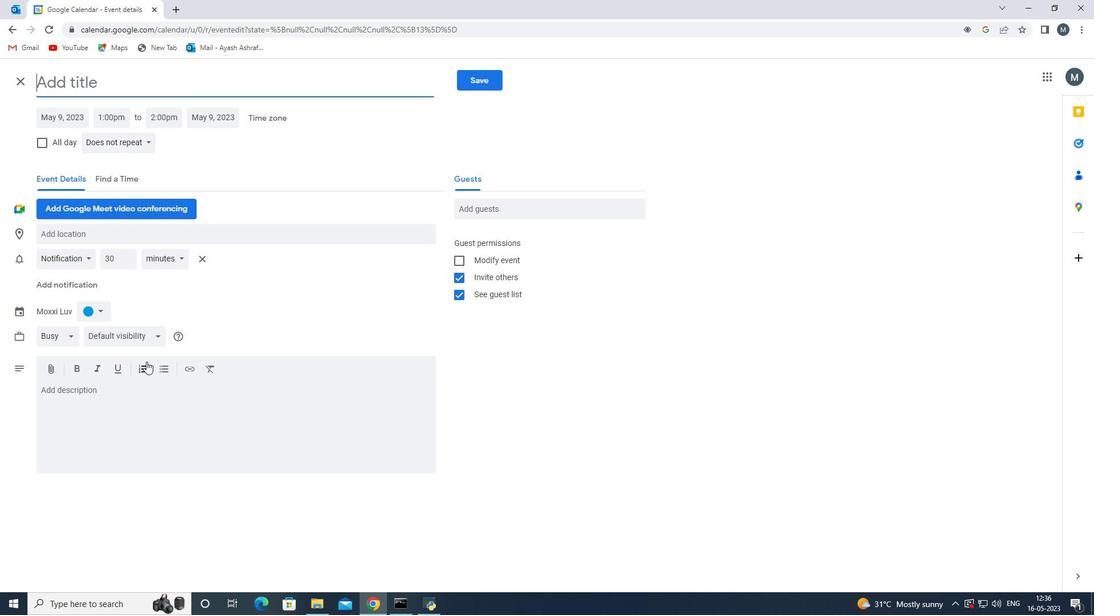 
Action: Mouse scrolled (146, 361) with delta (0, 0)
Screenshot: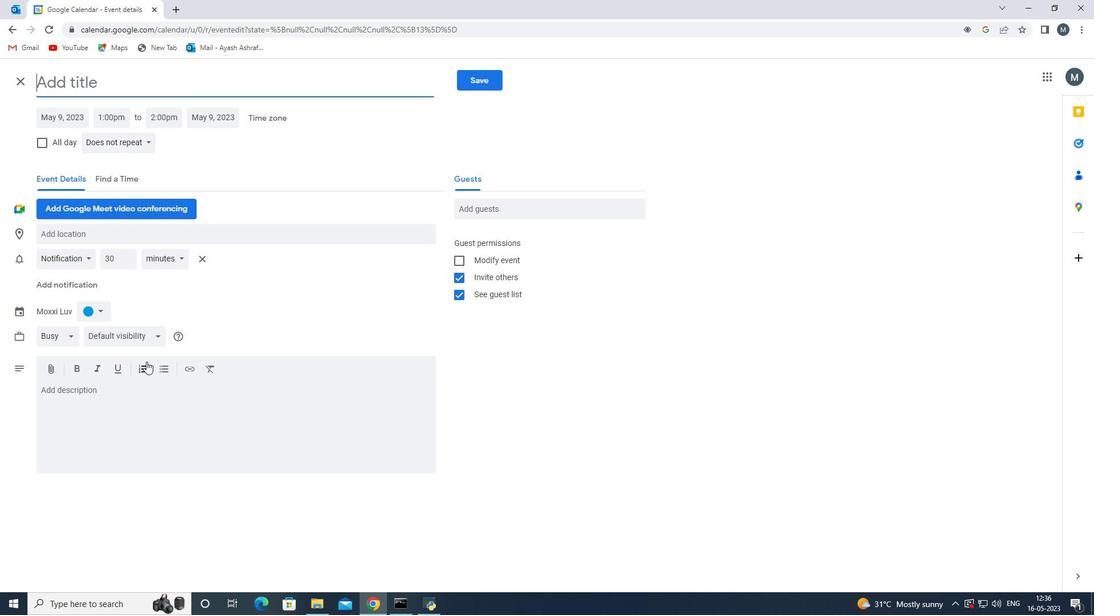 
Action: Mouse moved to (116, 334)
Screenshot: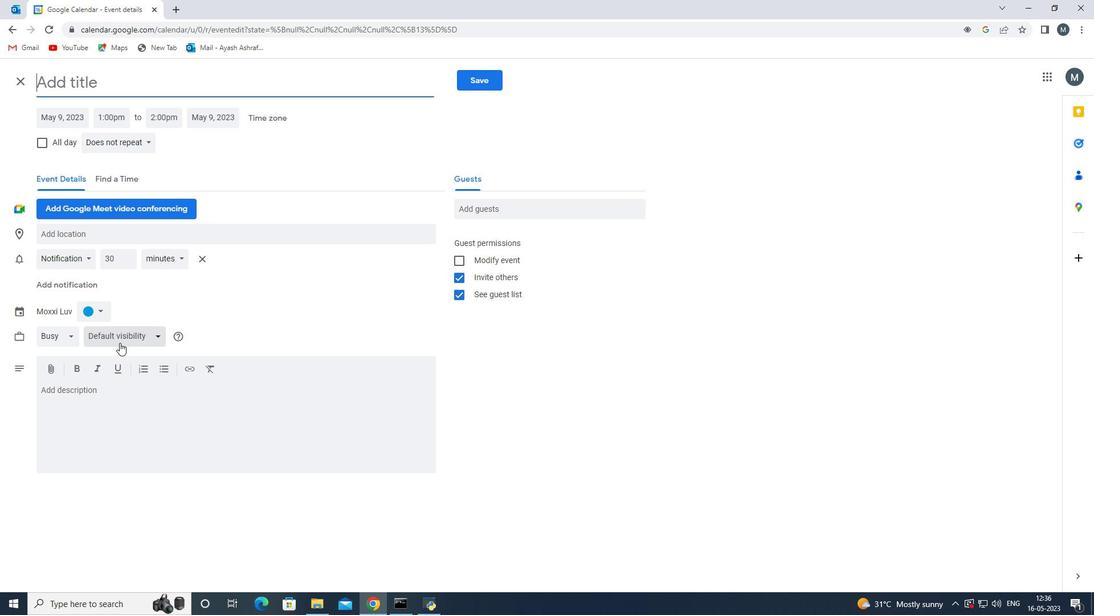 
